 Task: Select Search Option
Action: Mouse moved to (39, 5)
Screenshot: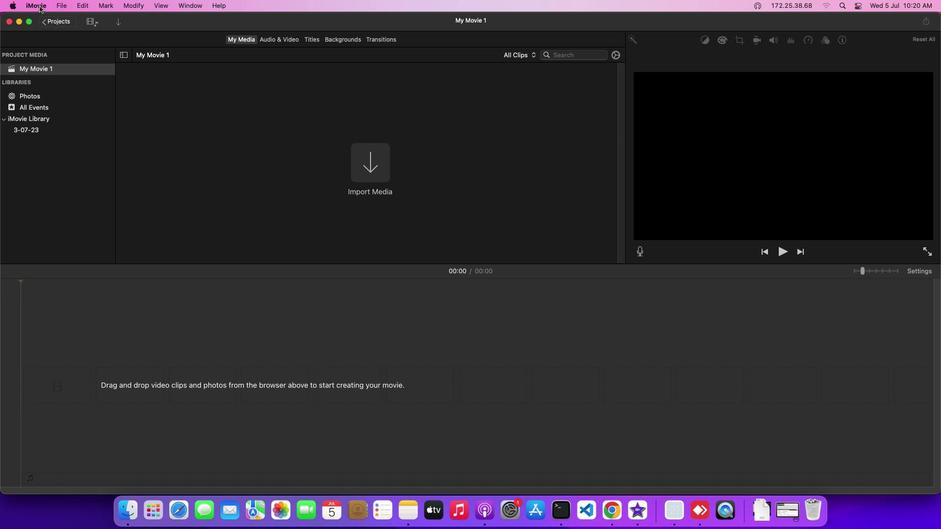 
Action: Mouse pressed left at (39, 5)
Screenshot: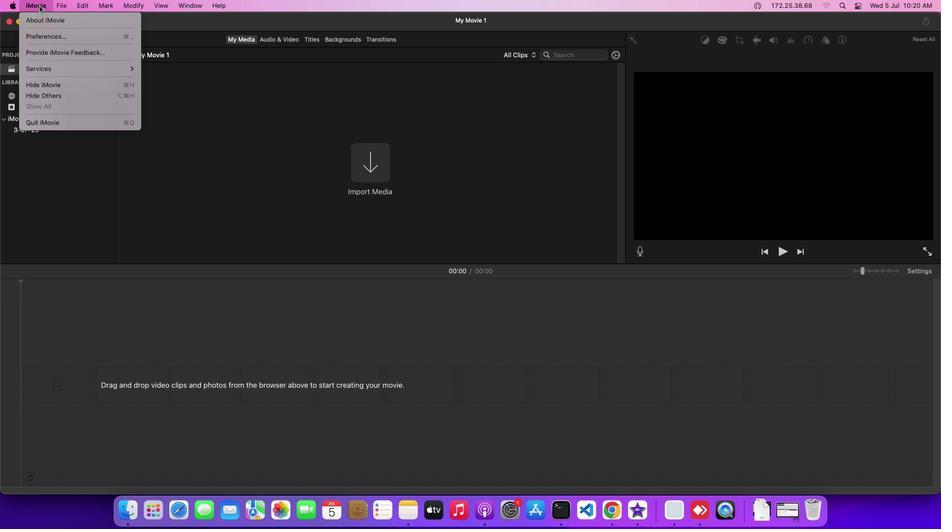 
Action: Mouse moved to (43, 22)
Screenshot: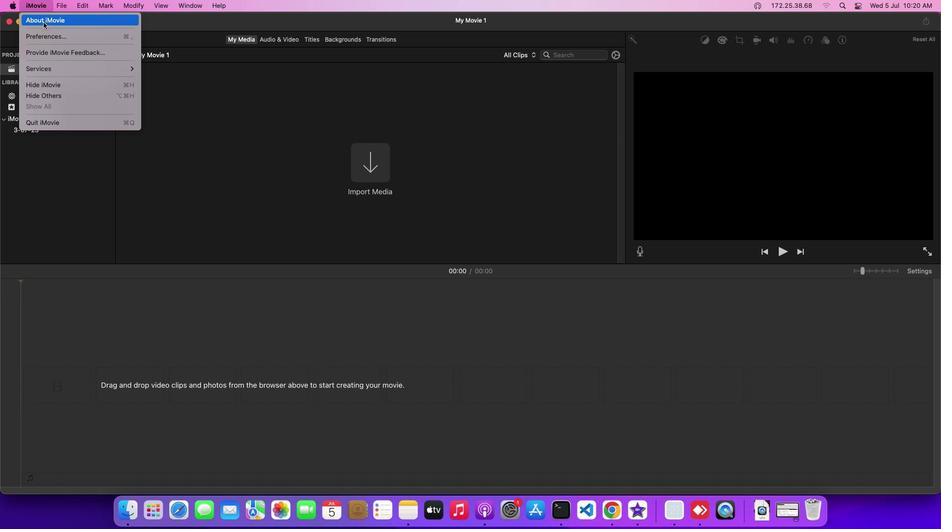 
Action: Mouse pressed left at (43, 22)
Screenshot: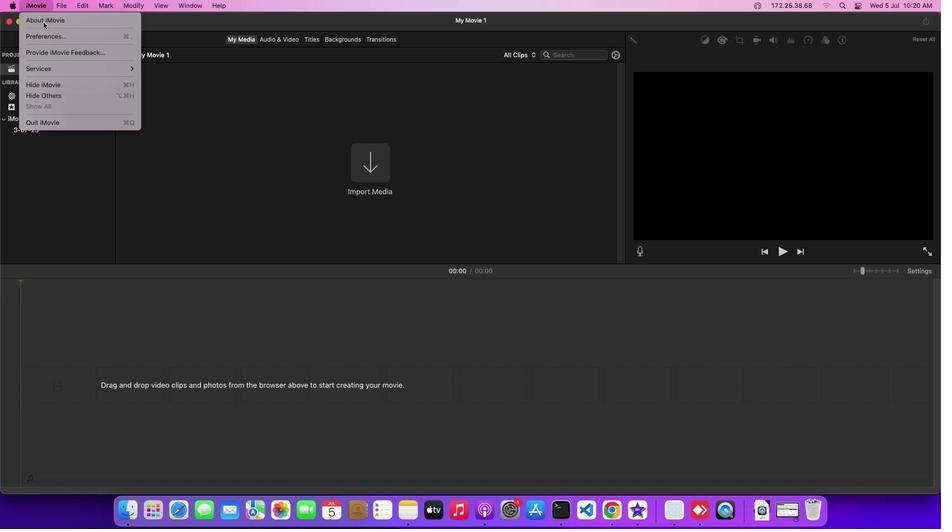 
Action: Mouse moved to (569, 289)
Screenshot: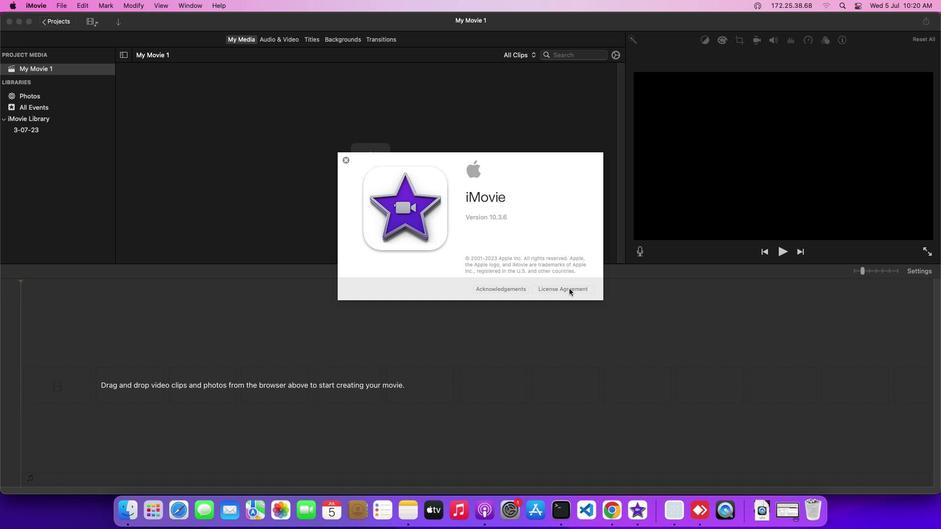 
Action: Mouse pressed left at (569, 289)
Screenshot: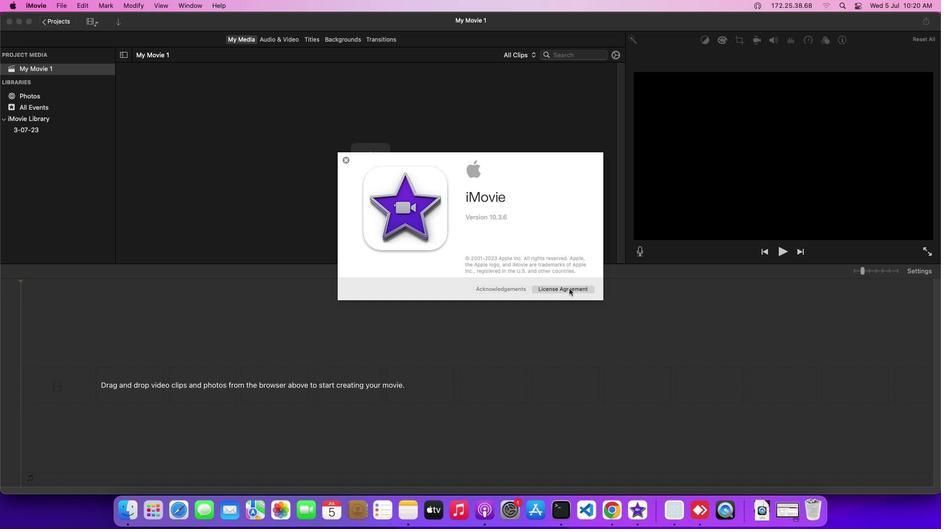 
Action: Mouse moved to (601, 25)
Screenshot: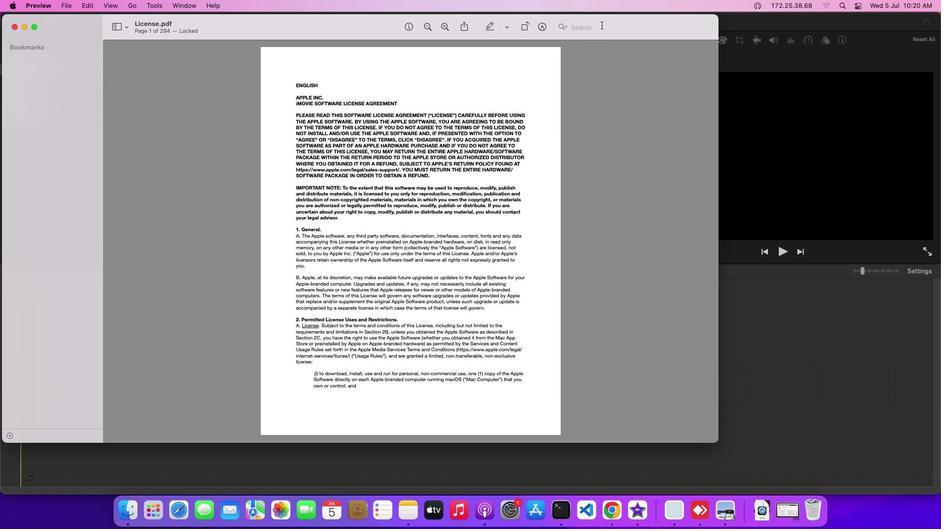 
Action: Mouse pressed left at (601, 25)
Screenshot: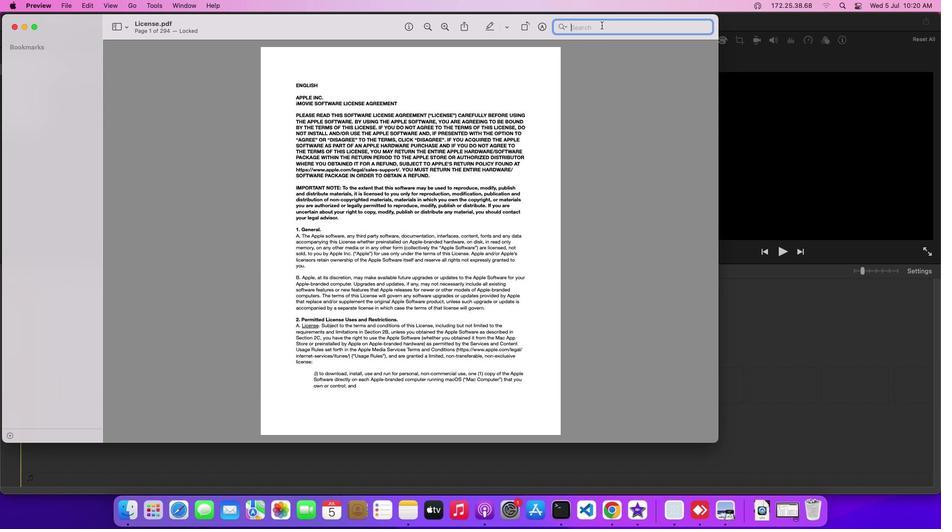 
Action: Mouse moved to (601, 25)
Screenshot: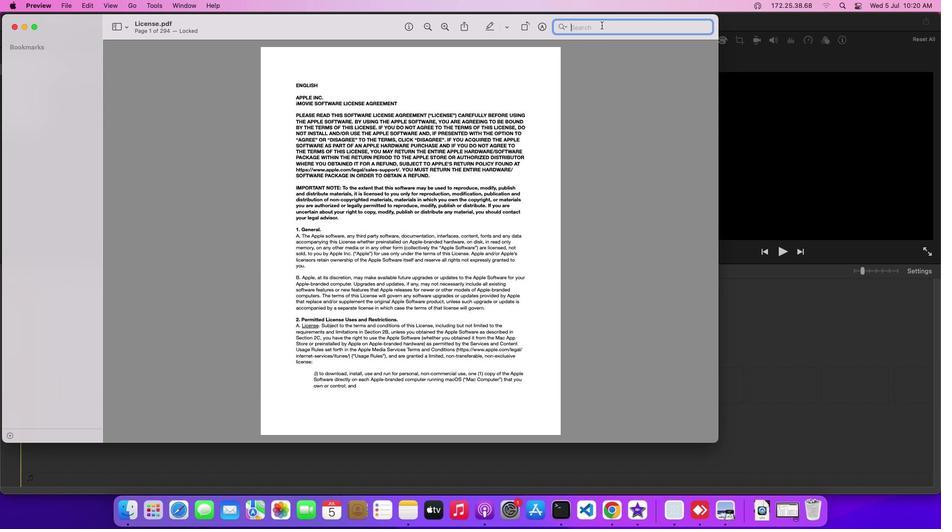 
